 Task: Add Attachment from computer to Card Card0000000177 in Board Board0000000045 in Workspace WS0000000015 in Trello. Add Cover Purple to Card Card0000000177 in Board Board0000000045 in Workspace WS0000000015 in Trello. Add "Move Card To …" Button titled Button0000000177 to "top" of the list "To Do" to Card Card0000000177 in Board Board0000000045 in Workspace WS0000000015 in Trello. Add Description DS0000000177 to Card Card0000000177 in Board Board0000000045 in Workspace WS0000000015 in Trello. Add Comment CM0000000177 to Card Card0000000177 in Board Board0000000045 in Workspace WS0000000015 in Trello
Action: Mouse moved to (492, 71)
Screenshot: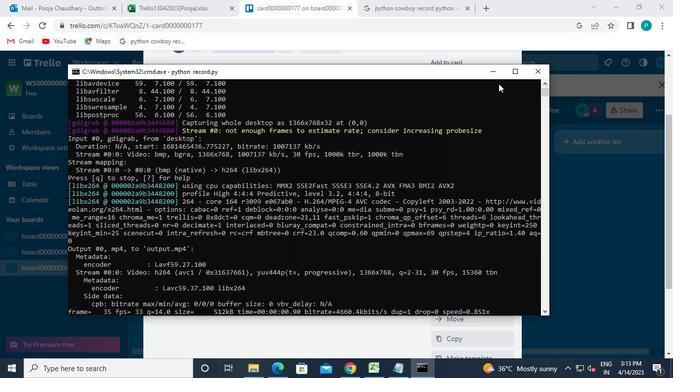 
Action: Mouse pressed left at (492, 71)
Screenshot: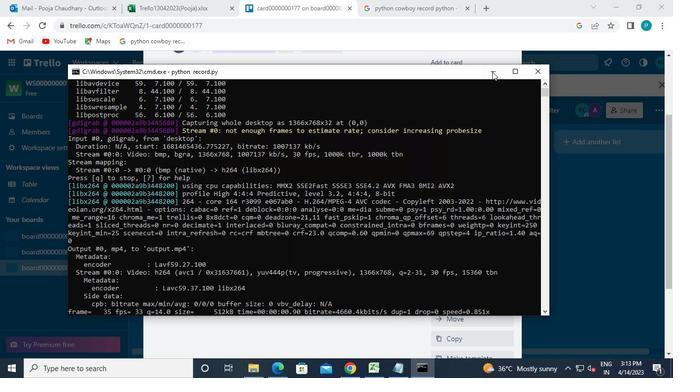 
Action: Mouse moved to (476, 160)
Screenshot: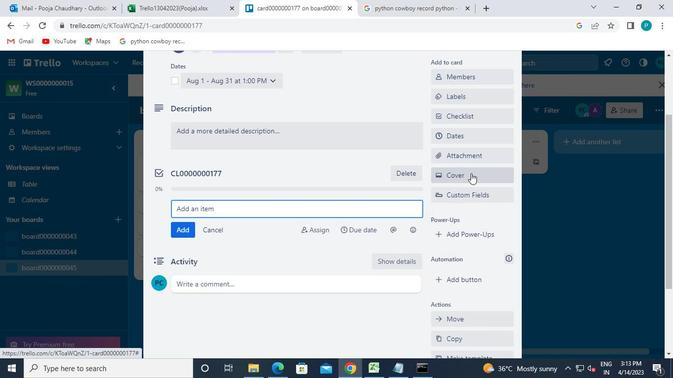 
Action: Mouse pressed left at (476, 160)
Screenshot: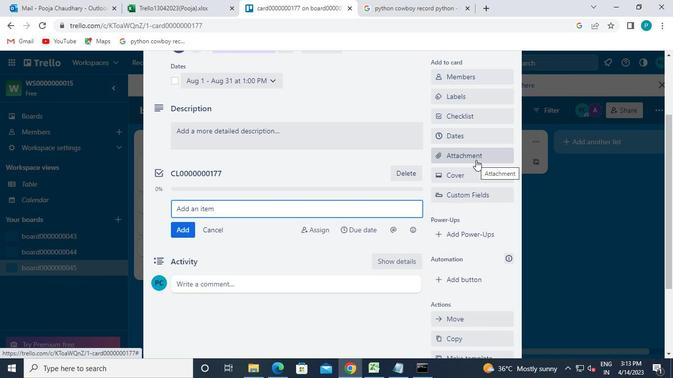 
Action: Mouse moved to (465, 99)
Screenshot: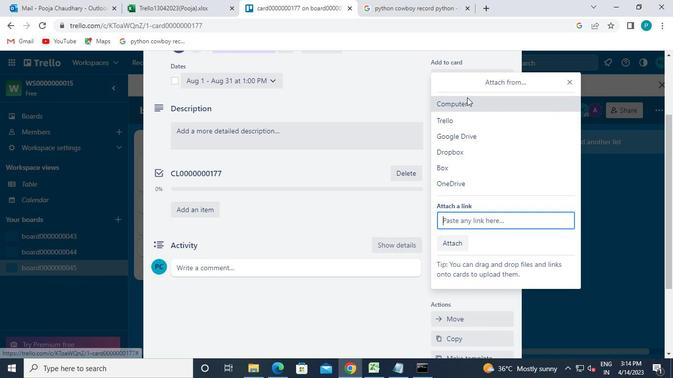 
Action: Mouse pressed left at (465, 99)
Screenshot: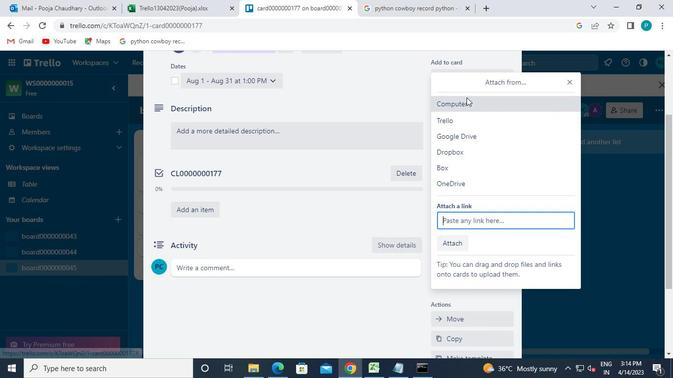 
Action: Mouse moved to (118, 73)
Screenshot: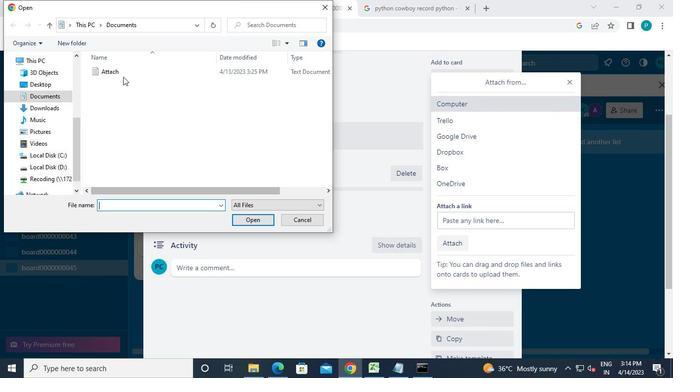 
Action: Mouse pressed left at (118, 73)
Screenshot: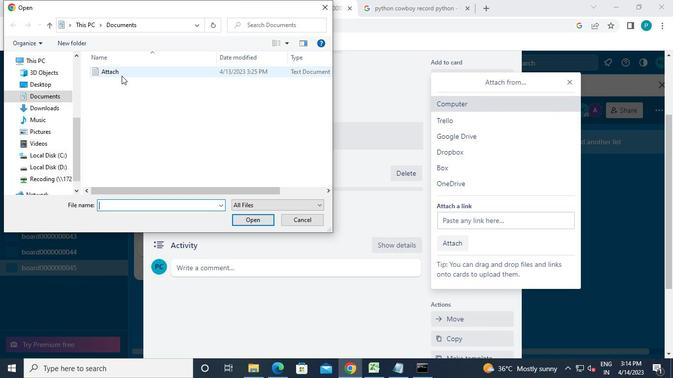 
Action: Mouse moved to (263, 219)
Screenshot: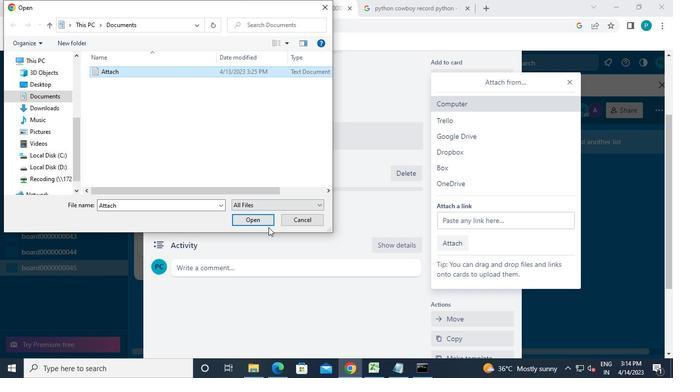 
Action: Mouse pressed left at (263, 219)
Screenshot: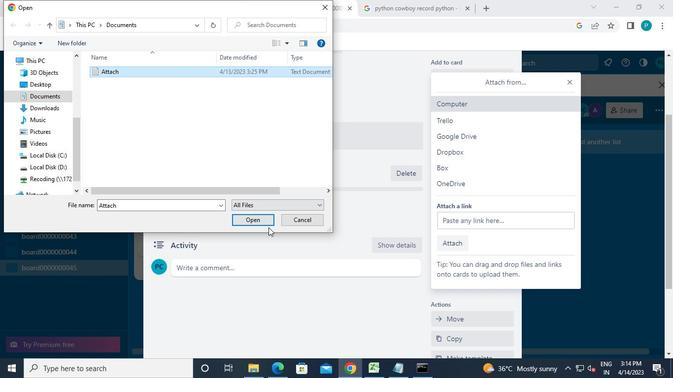 
Action: Mouse moved to (466, 175)
Screenshot: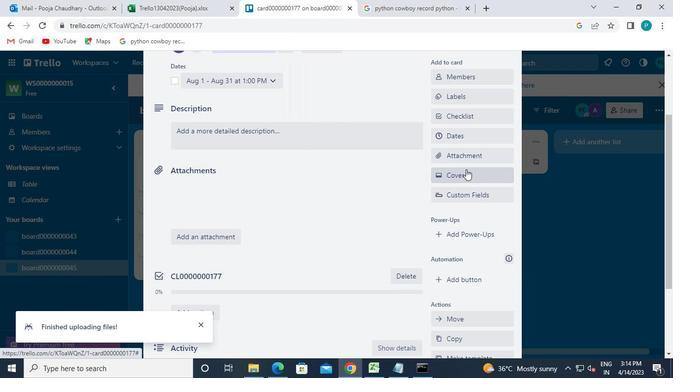 
Action: Mouse pressed left at (466, 175)
Screenshot: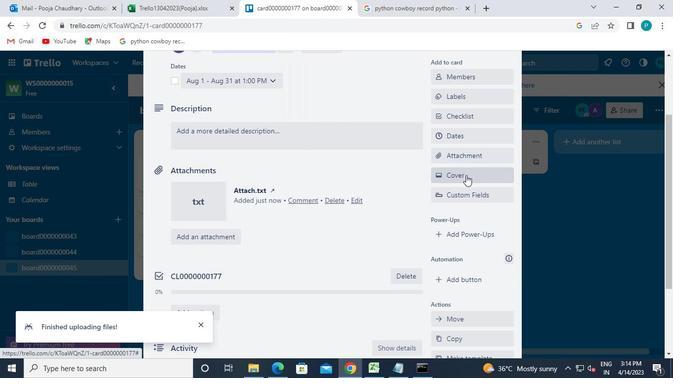 
Action: Mouse moved to (557, 166)
Screenshot: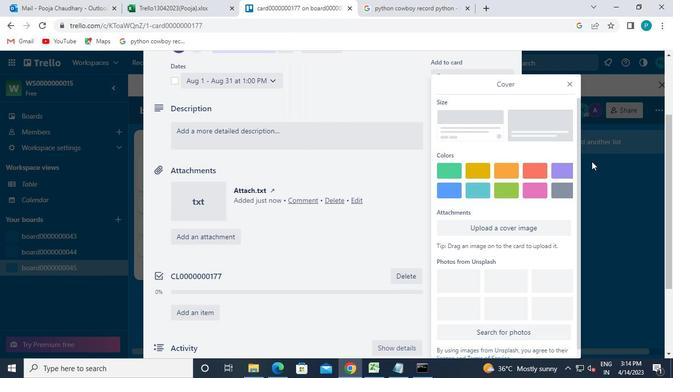 
Action: Mouse pressed left at (557, 166)
Screenshot: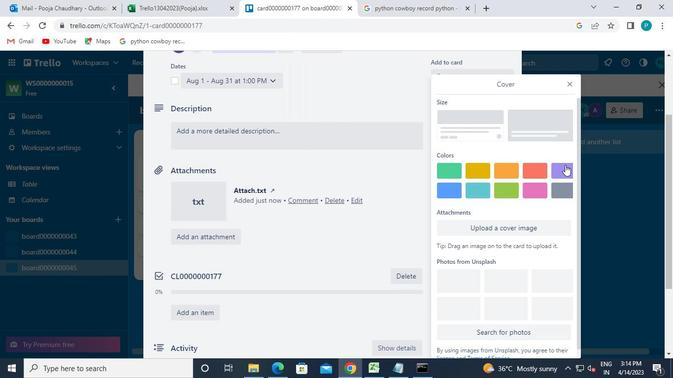 
Action: Mouse moved to (569, 88)
Screenshot: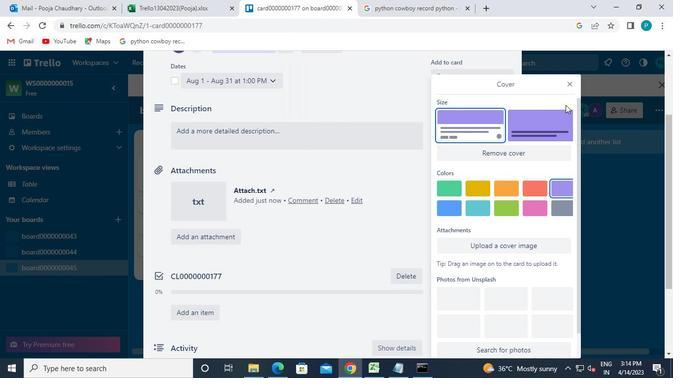 
Action: Mouse pressed left at (569, 88)
Screenshot: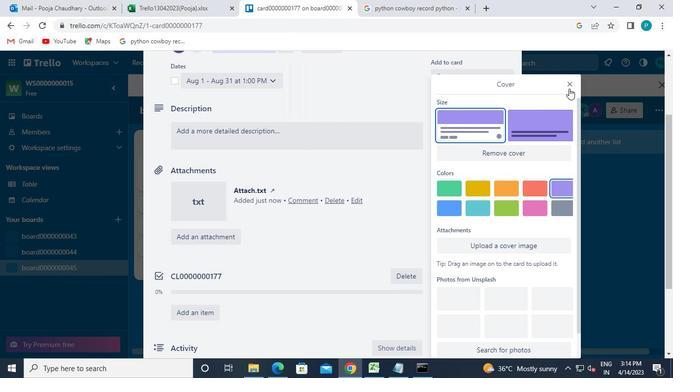 
Action: Mouse moved to (465, 209)
Screenshot: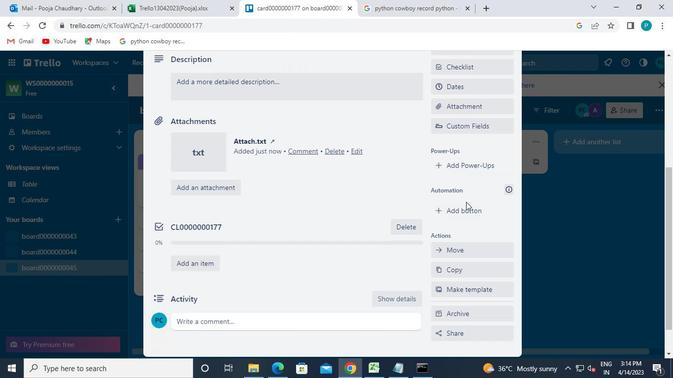 
Action: Mouse pressed left at (465, 209)
Screenshot: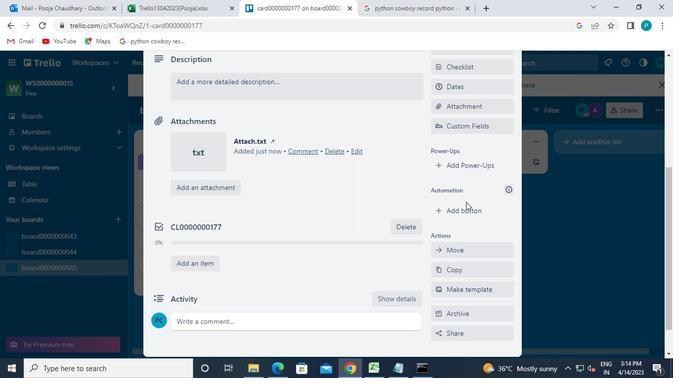 
Action: Mouse moved to (468, 130)
Screenshot: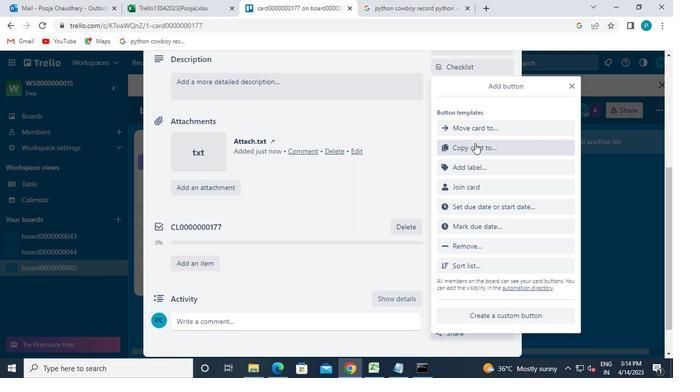 
Action: Mouse pressed left at (468, 130)
Screenshot: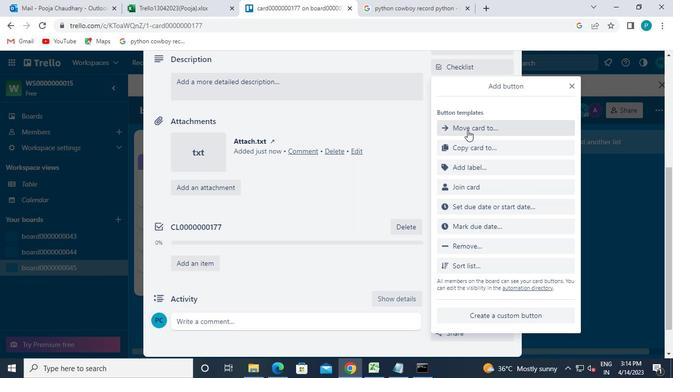 
Action: Mouse moved to (472, 127)
Screenshot: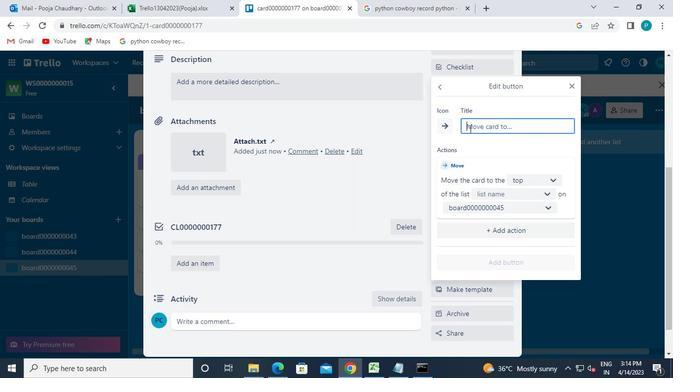 
Action: Mouse pressed left at (472, 127)
Screenshot: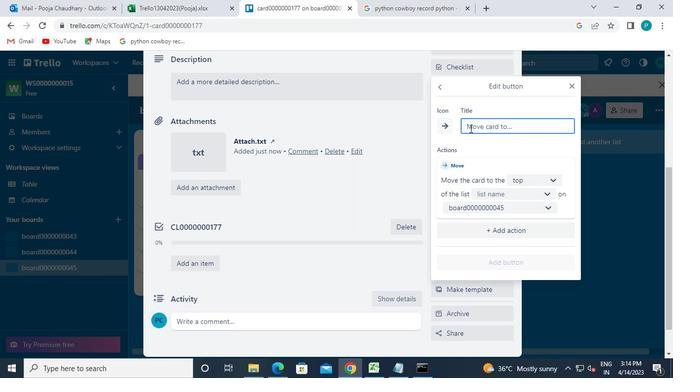 
Action: Keyboard b
Screenshot: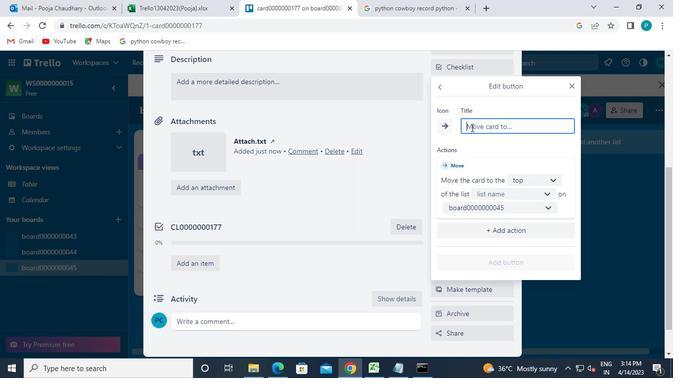 
Action: Keyboard u
Screenshot: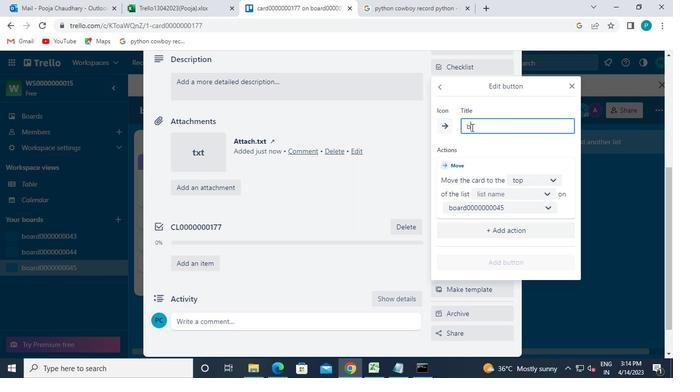 
Action: Keyboard t
Screenshot: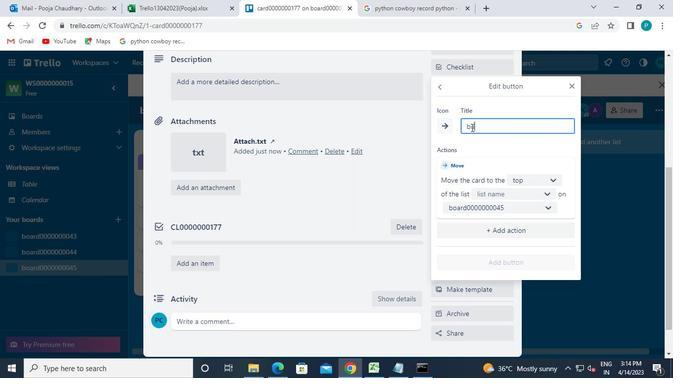 
Action: Keyboard t
Screenshot: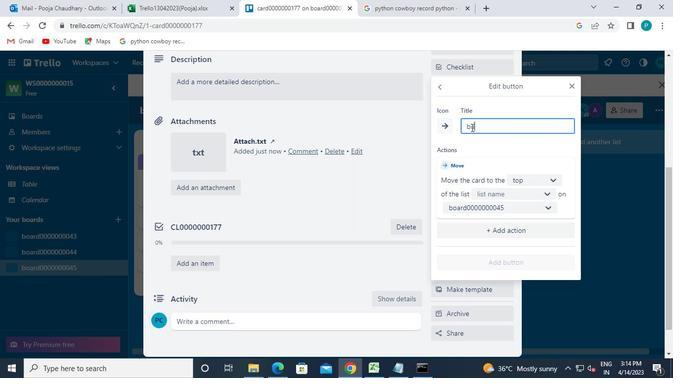 
Action: Keyboard o
Screenshot: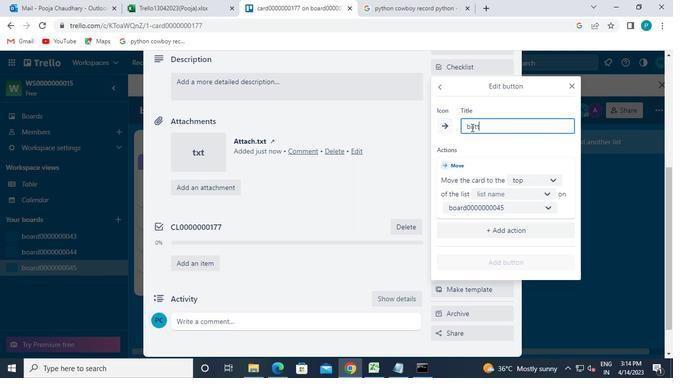 
Action: Keyboard n
Screenshot: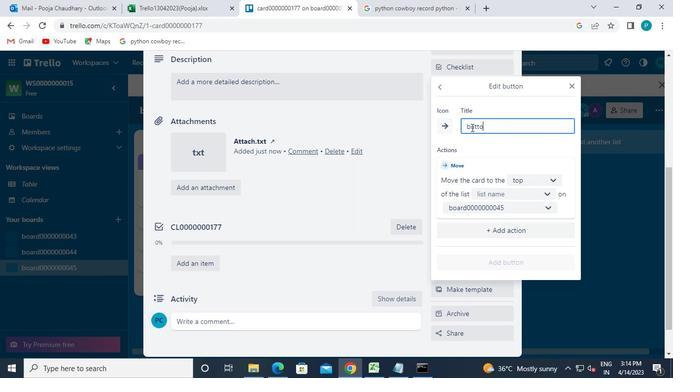 
Action: Keyboard 0
Screenshot: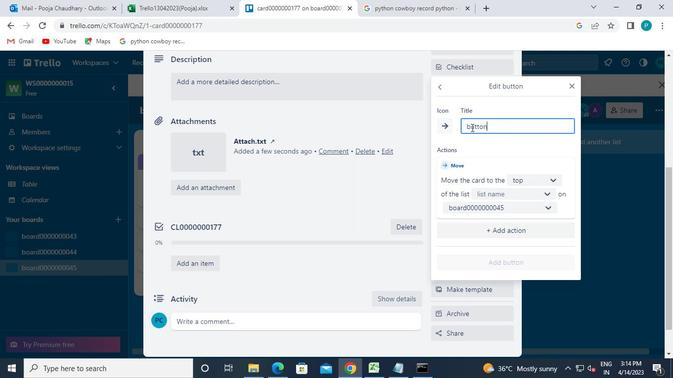
Action: Keyboard 0
Screenshot: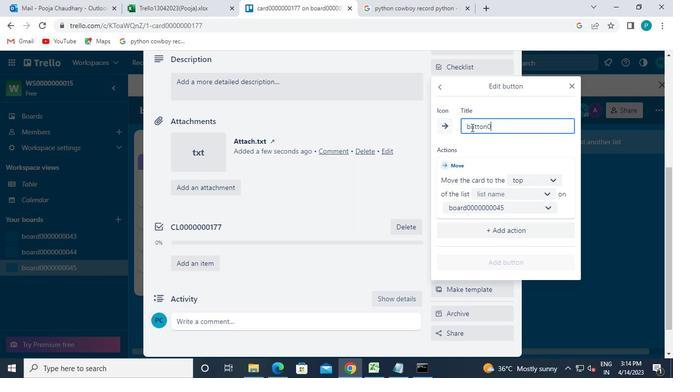 
Action: Keyboard 0
Screenshot: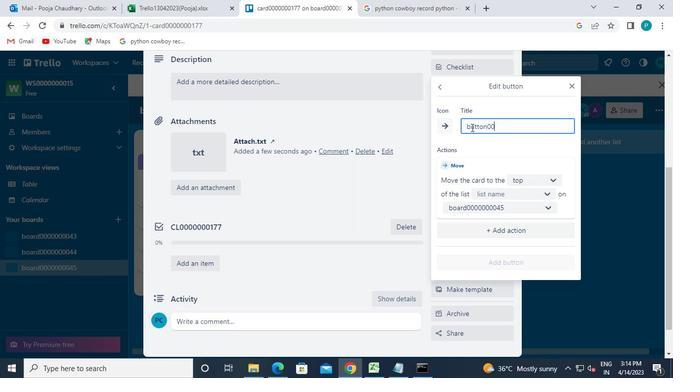 
Action: Keyboard 0
Screenshot: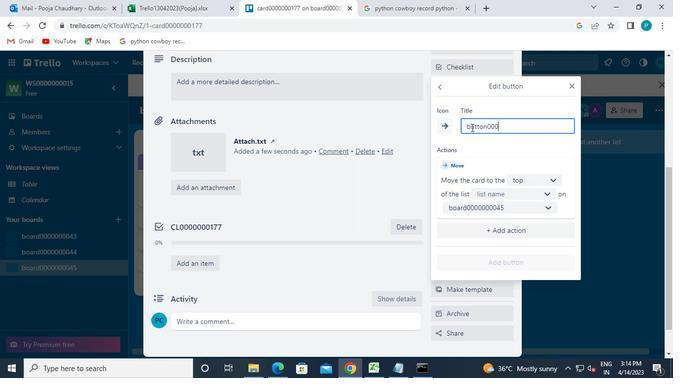 
Action: Keyboard 0
Screenshot: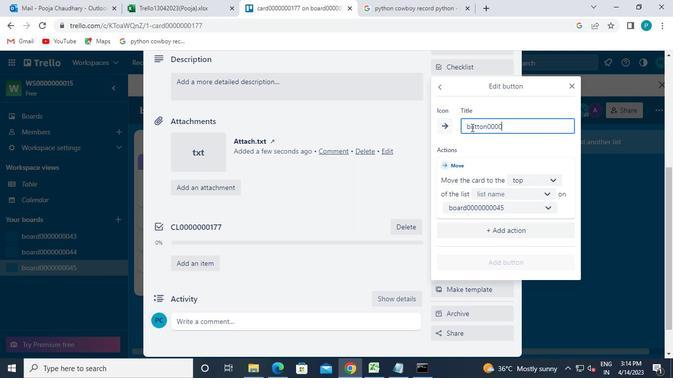 
Action: Keyboard 0
Screenshot: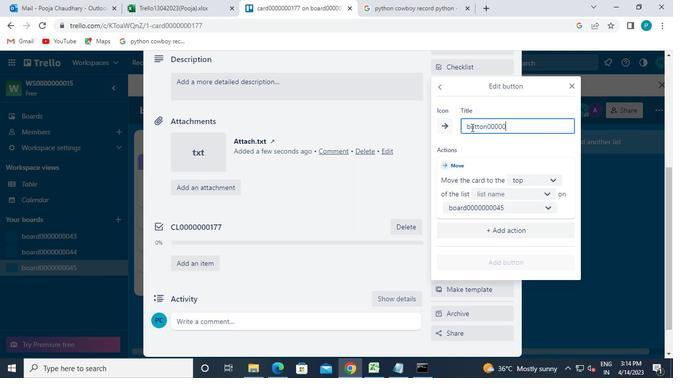 
Action: Keyboard 0
Screenshot: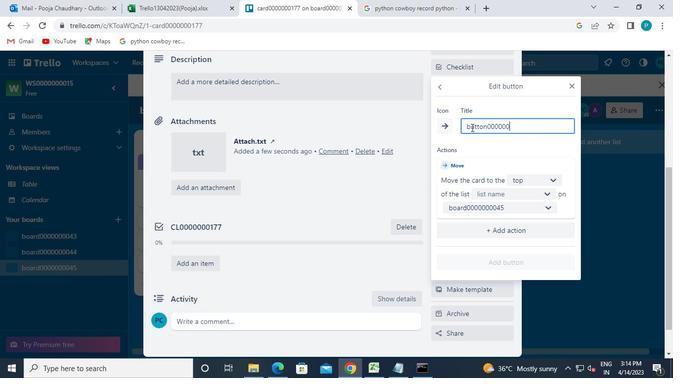 
Action: Keyboard 1
Screenshot: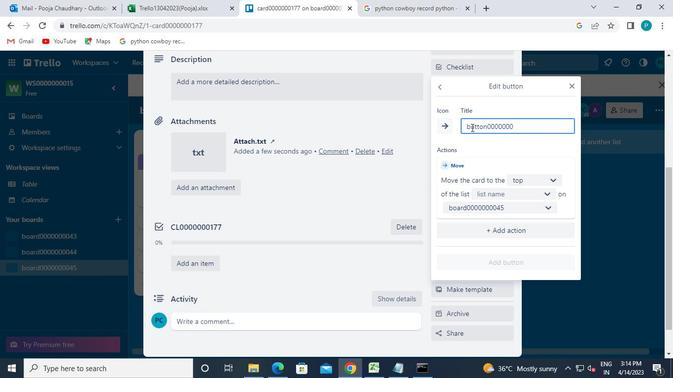 
Action: Keyboard 7
Screenshot: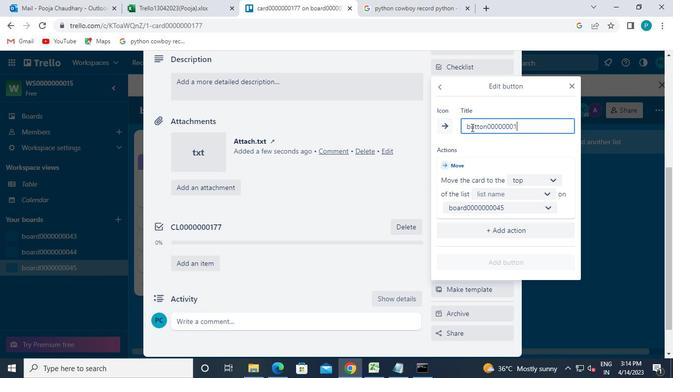 
Action: Keyboard 7
Screenshot: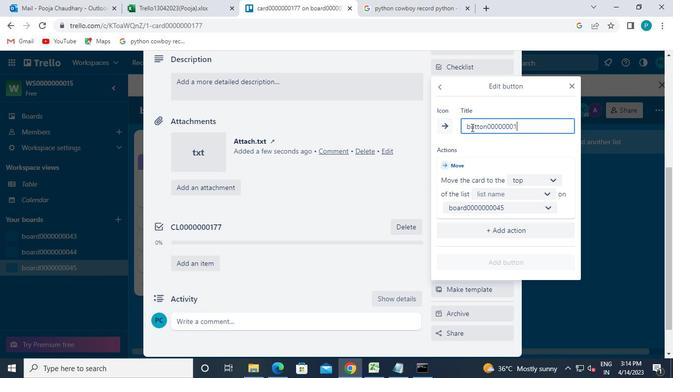 
Action: Mouse moved to (527, 183)
Screenshot: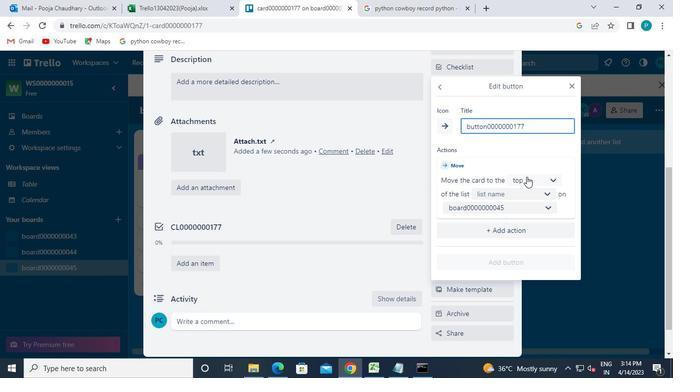 
Action: Mouse pressed left at (527, 183)
Screenshot: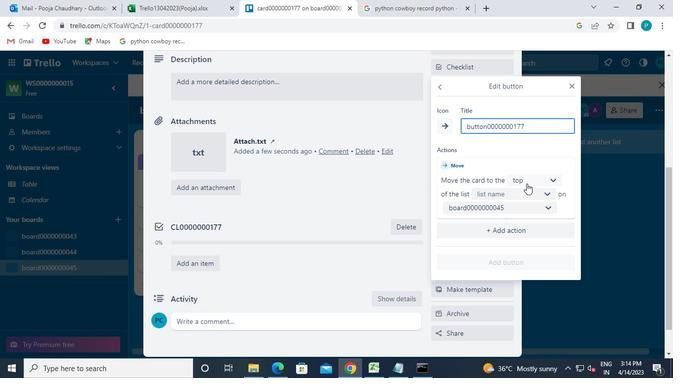 
Action: Mouse moved to (531, 197)
Screenshot: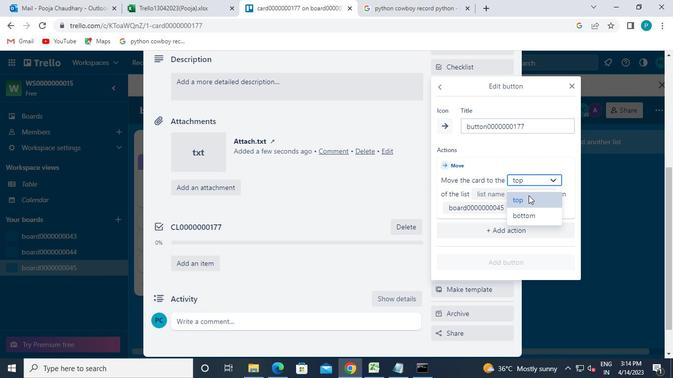 
Action: Mouse pressed left at (531, 197)
Screenshot: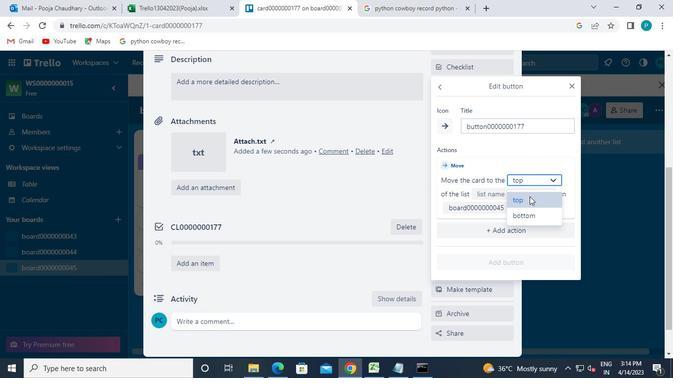 
Action: Mouse moved to (499, 189)
Screenshot: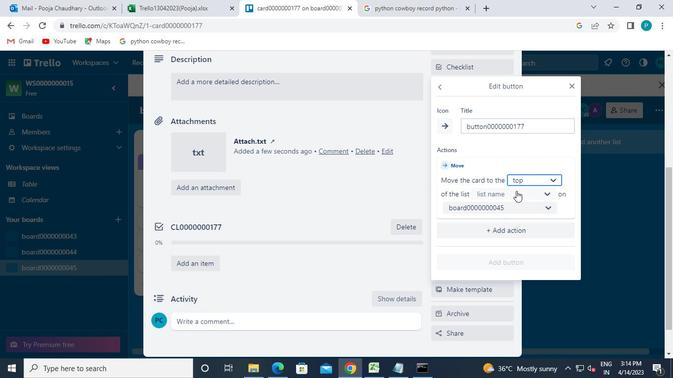 
Action: Mouse pressed left at (499, 189)
Screenshot: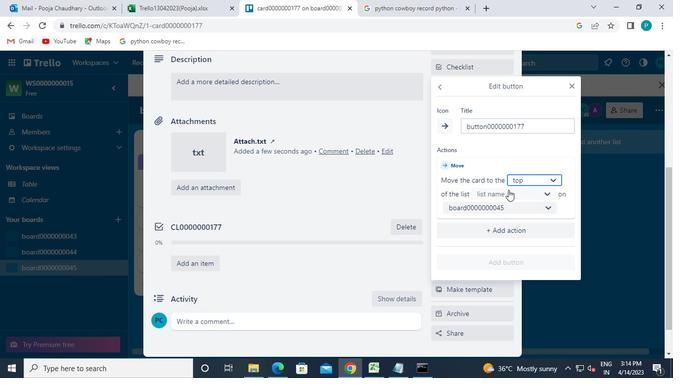 
Action: Mouse moved to (509, 215)
Screenshot: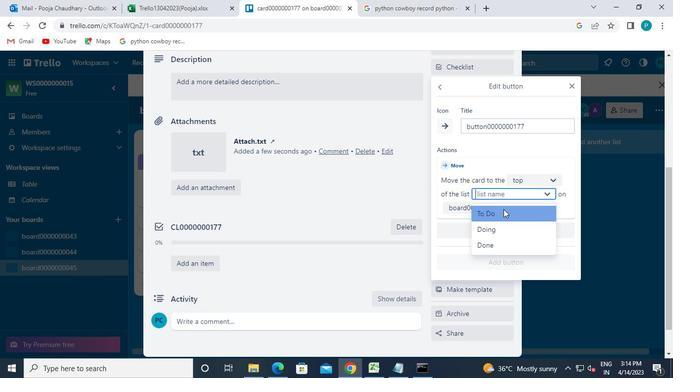 
Action: Mouse pressed left at (509, 215)
Screenshot: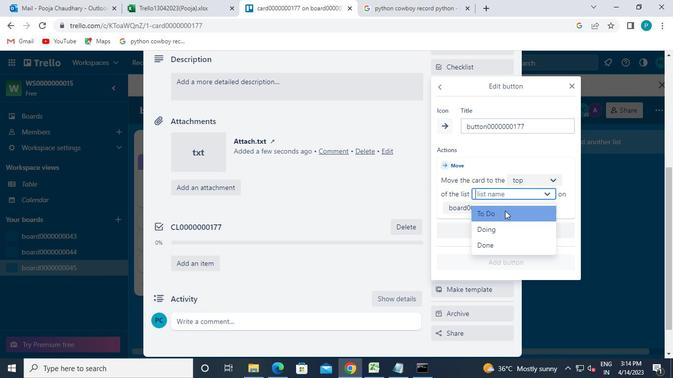 
Action: Mouse moved to (514, 257)
Screenshot: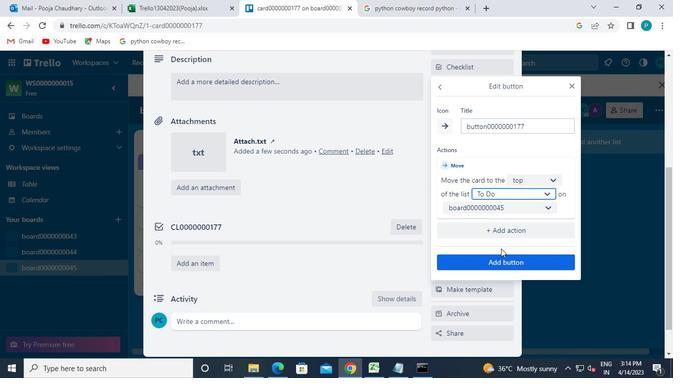 
Action: Mouse pressed left at (514, 257)
Screenshot: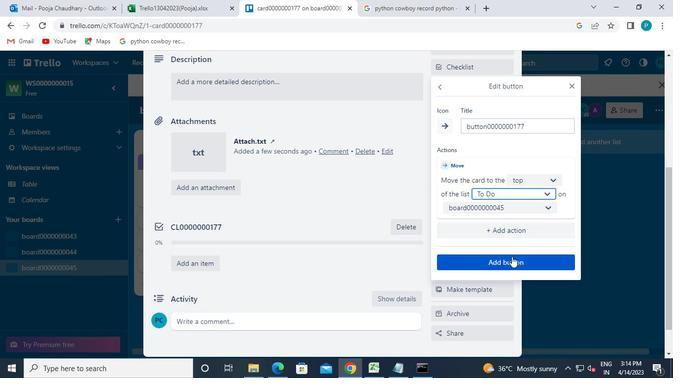 
Action: Mouse moved to (260, 180)
Screenshot: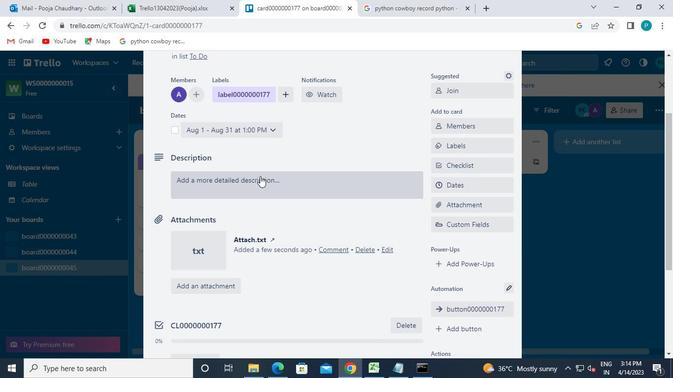 
Action: Mouse pressed left at (260, 180)
Screenshot: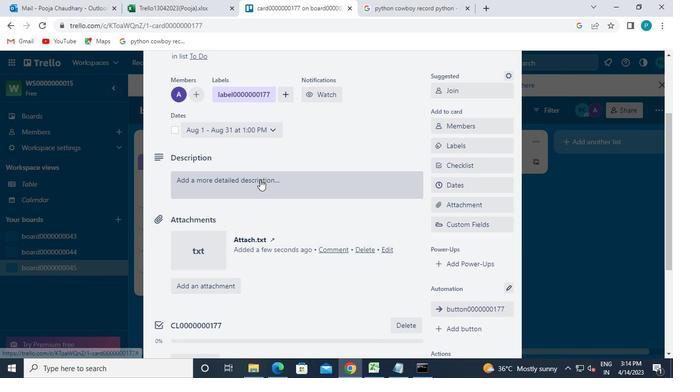 
Action: Mouse moved to (259, 180)
Screenshot: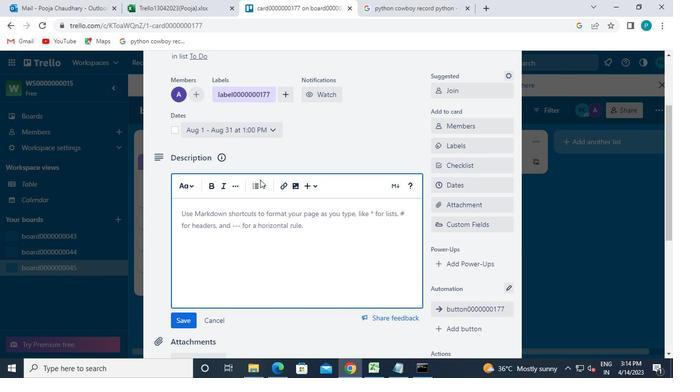
Action: Keyboard Key.caps_lock
Screenshot: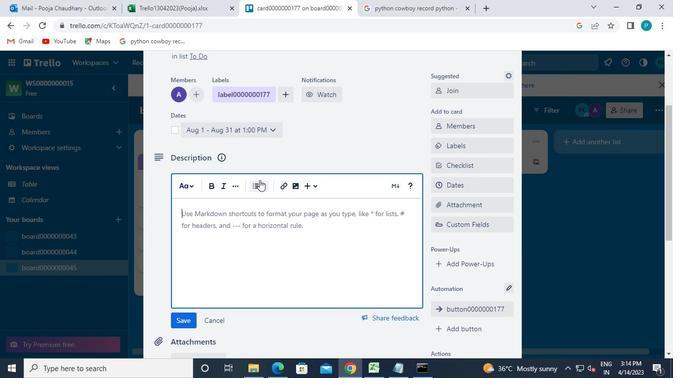 
Action: Keyboard d
Screenshot: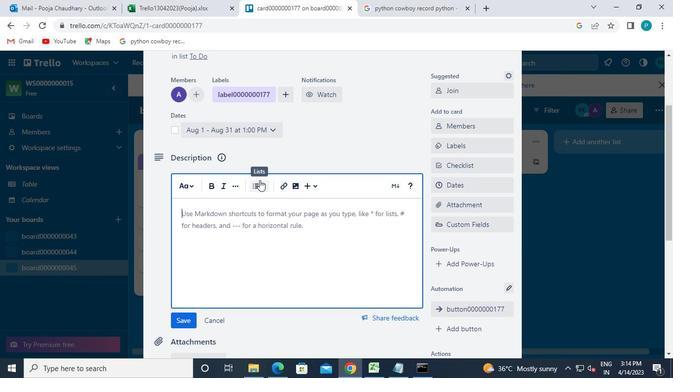 
Action: Keyboard s
Screenshot: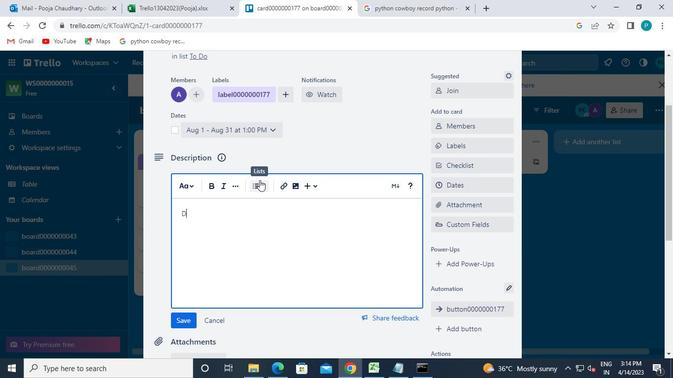 
Action: Keyboard 0
Screenshot: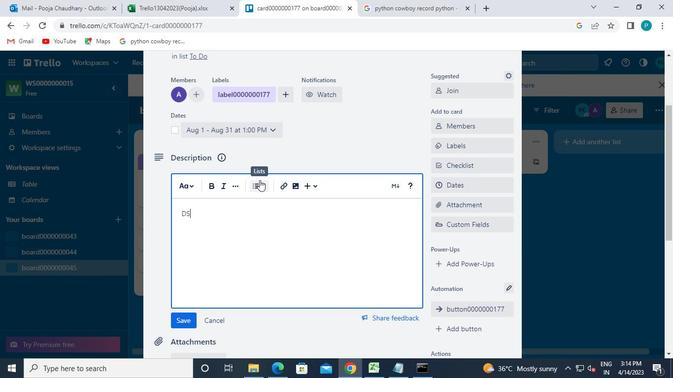 
Action: Keyboard 0
Screenshot: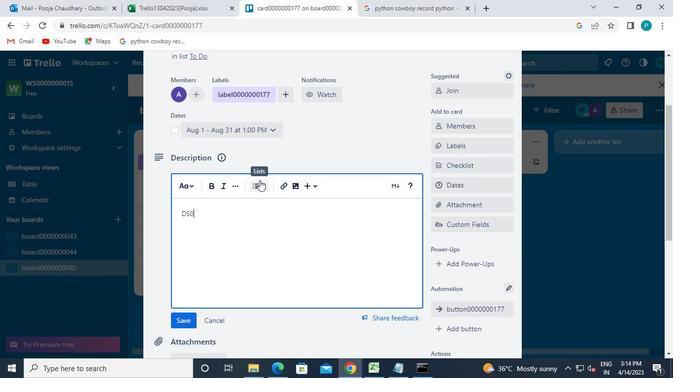 
Action: Keyboard 0
Screenshot: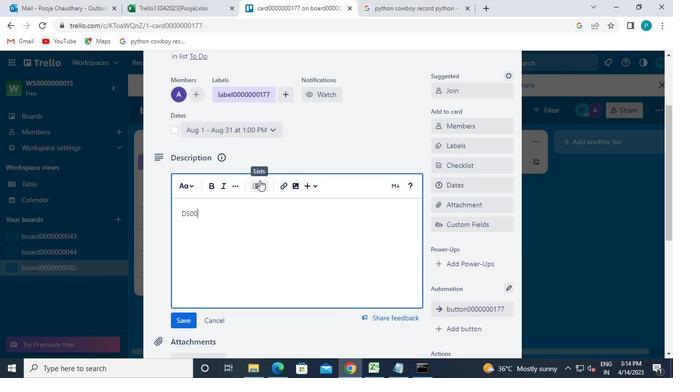 
Action: Keyboard 0
Screenshot: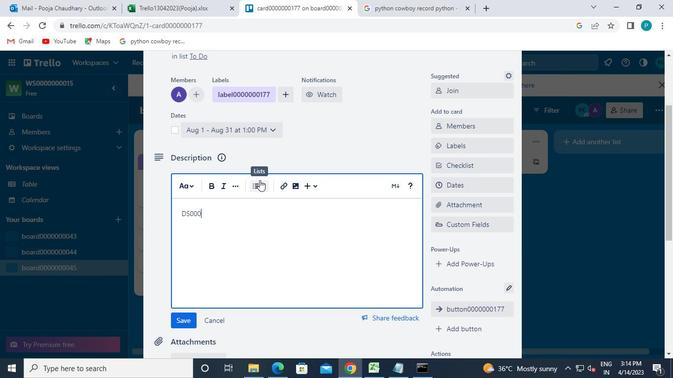 
Action: Keyboard 0
Screenshot: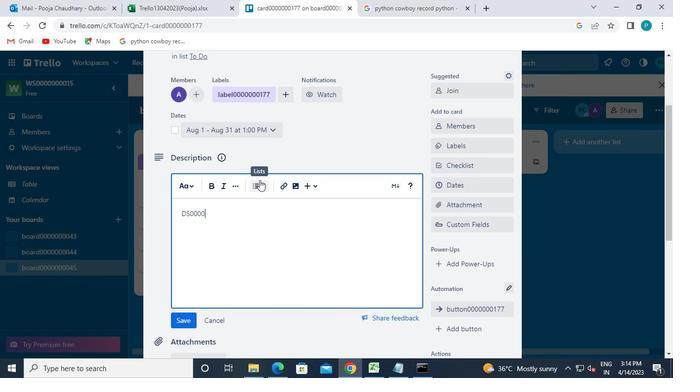 
Action: Keyboard 0
Screenshot: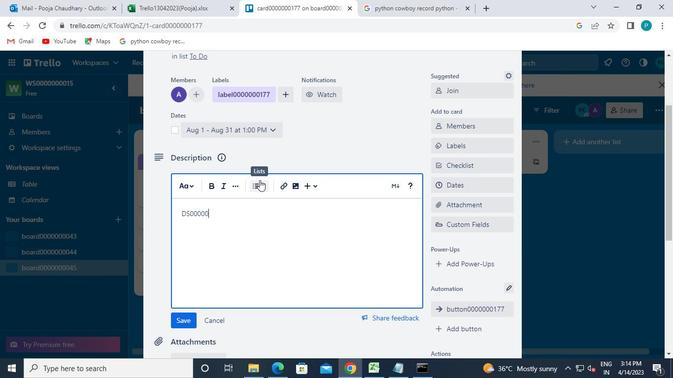 
Action: Keyboard 0
Screenshot: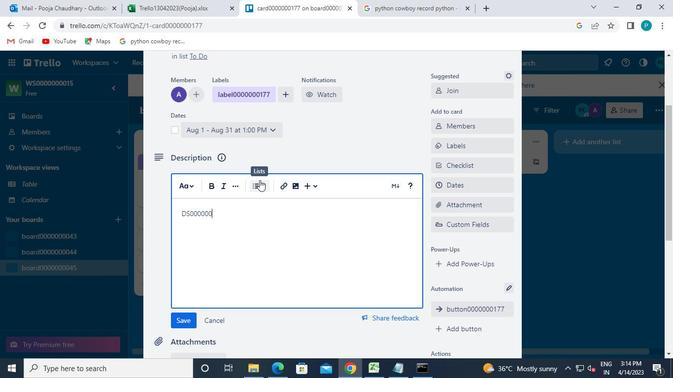 
Action: Keyboard 1
Screenshot: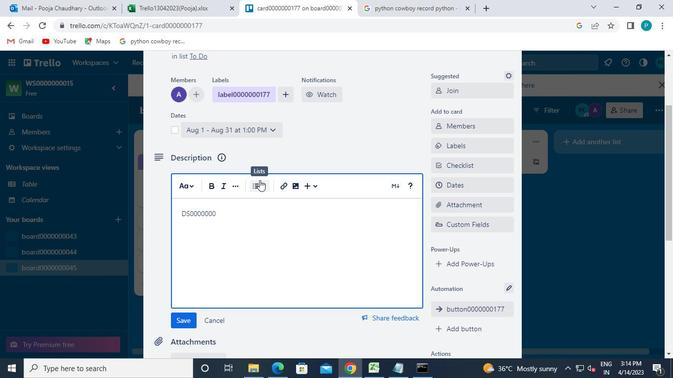 
Action: Keyboard 7
Screenshot: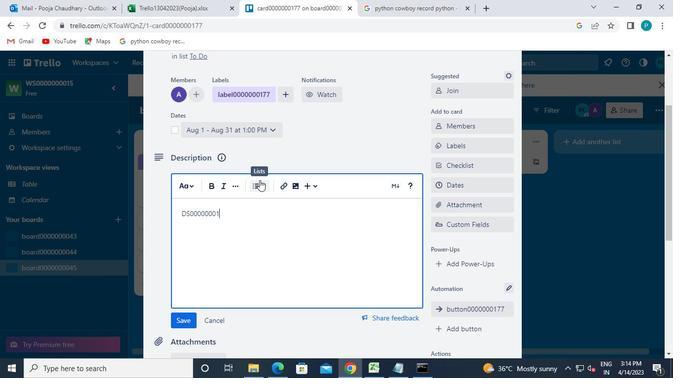 
Action: Keyboard 7
Screenshot: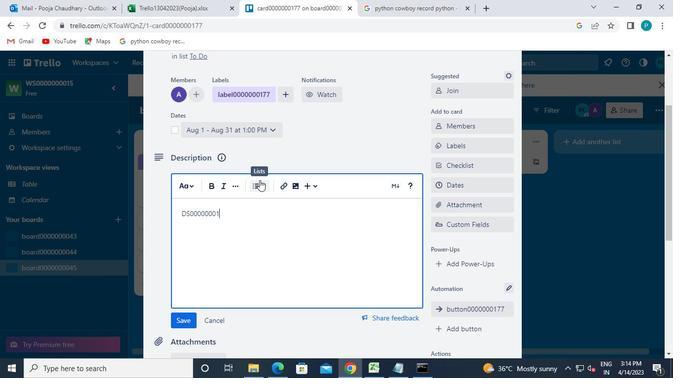 
Action: Mouse moved to (174, 319)
Screenshot: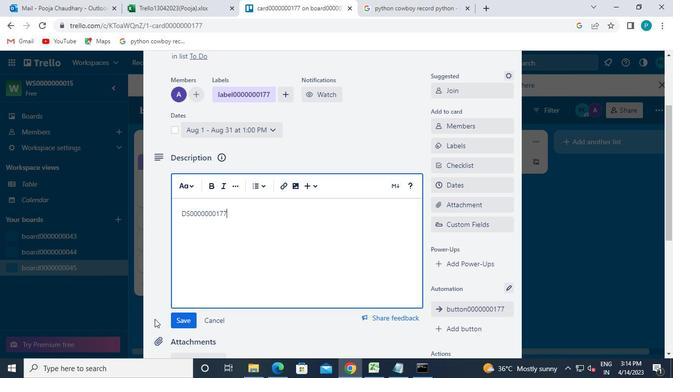 
Action: Mouse pressed left at (174, 319)
Screenshot: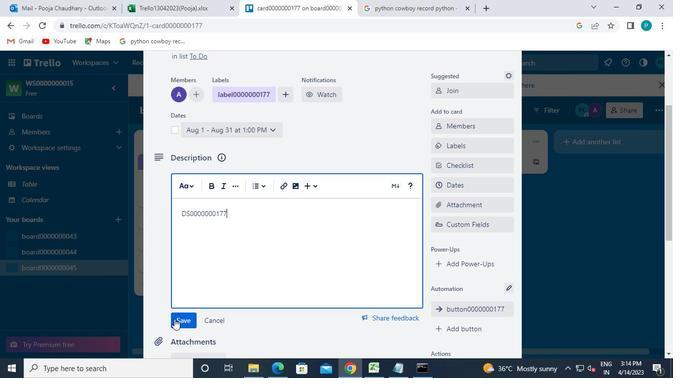 
Action: Mouse moved to (195, 240)
Screenshot: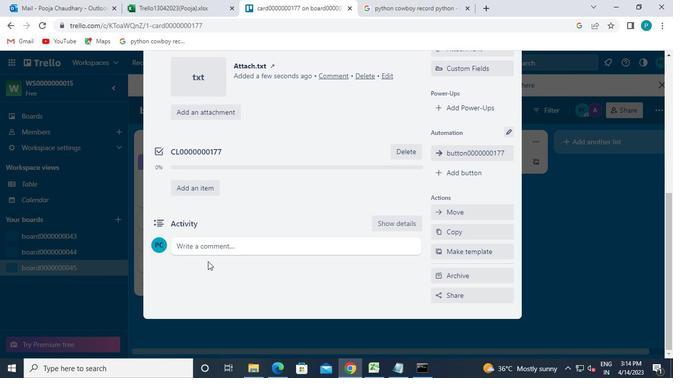
Action: Mouse pressed left at (195, 240)
Screenshot: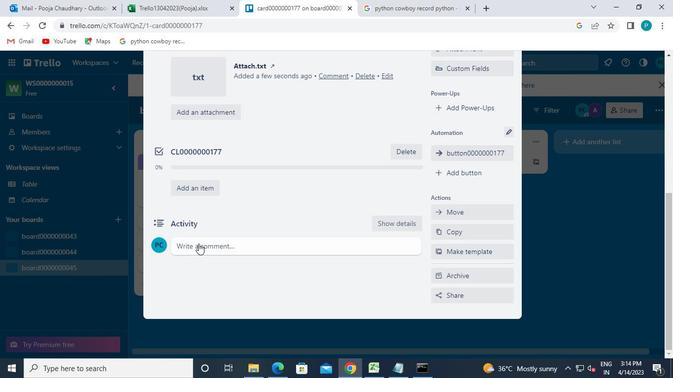 
Action: Keyboard c
Screenshot: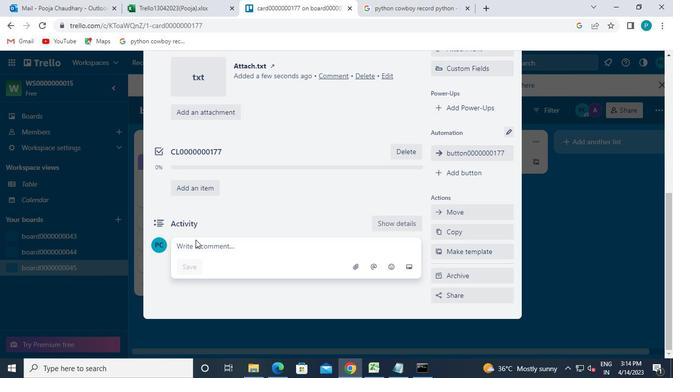 
Action: Keyboard m
Screenshot: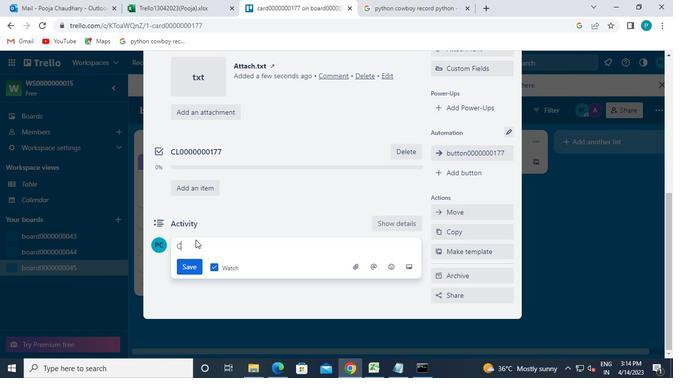 
Action: Keyboard 0
Screenshot: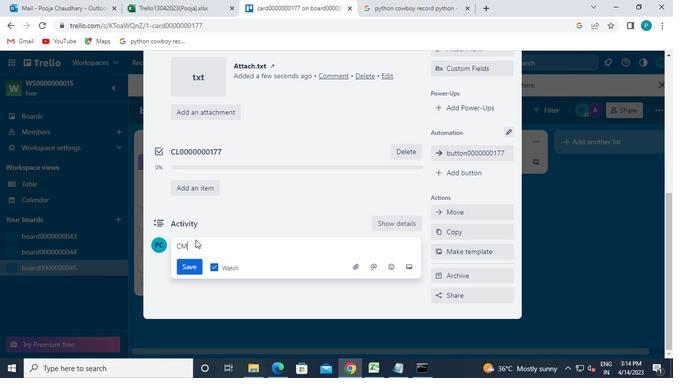 
Action: Keyboard 0
Screenshot: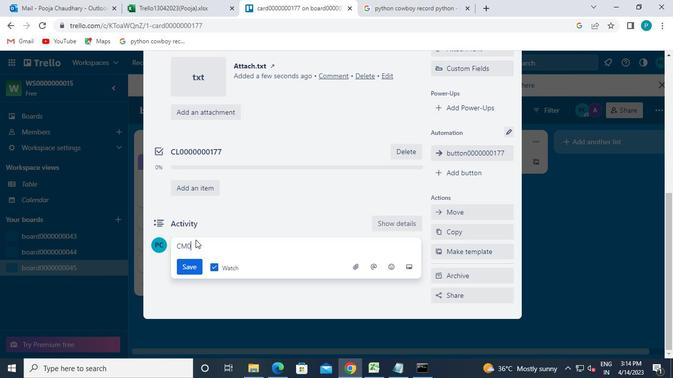 
Action: Keyboard 0
Screenshot: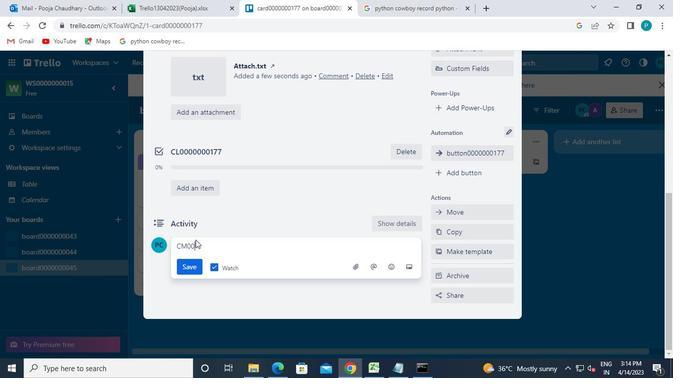 
Action: Keyboard 0
Screenshot: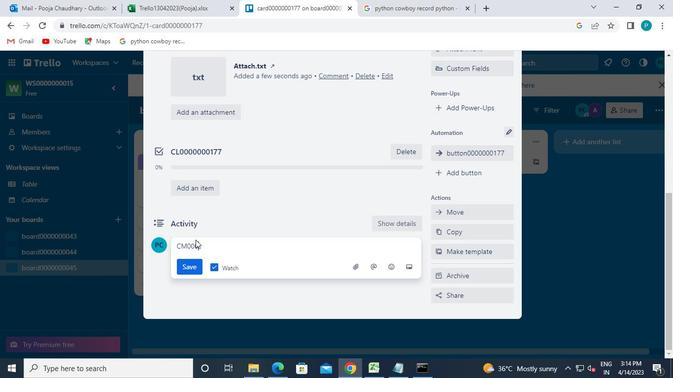 
Action: Keyboard 0
Screenshot: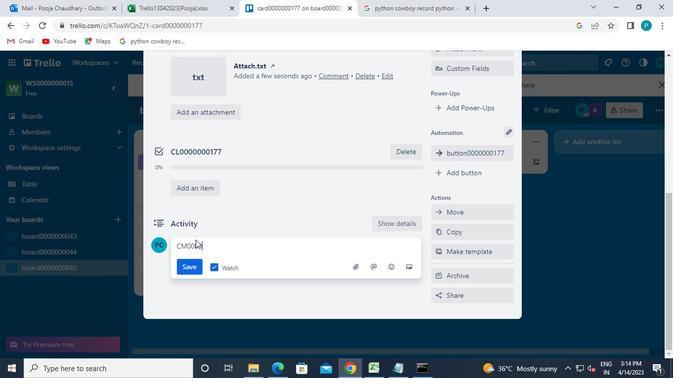 
Action: Keyboard 0
Screenshot: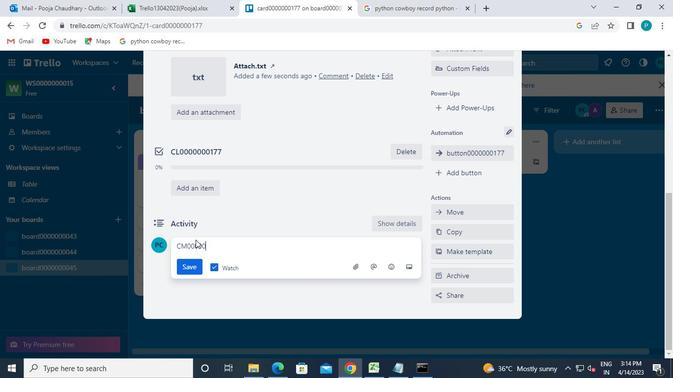 
Action: Keyboard 0
Screenshot: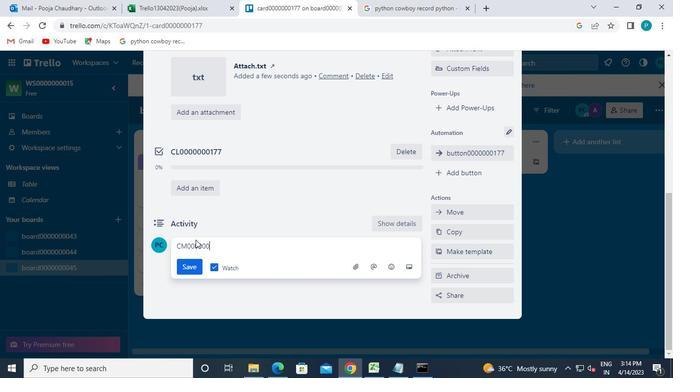
Action: Keyboard 1
Screenshot: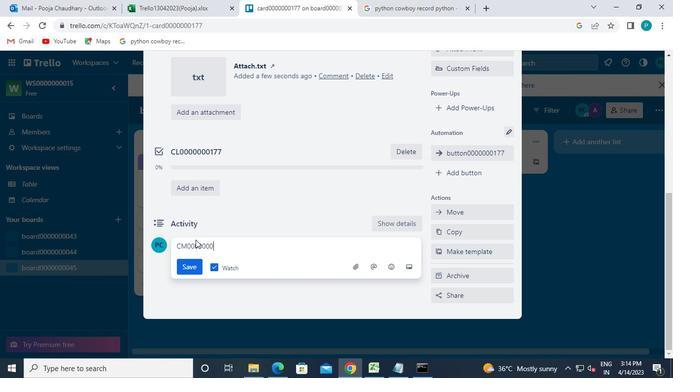 
Action: Keyboard 7
Screenshot: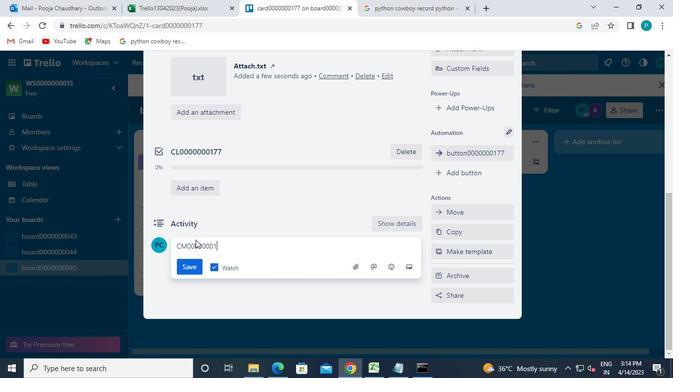 
Action: Keyboard 7
Screenshot: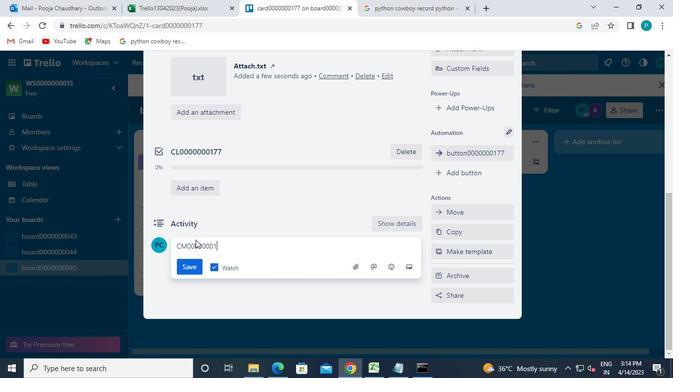
Action: Mouse moved to (190, 269)
Screenshot: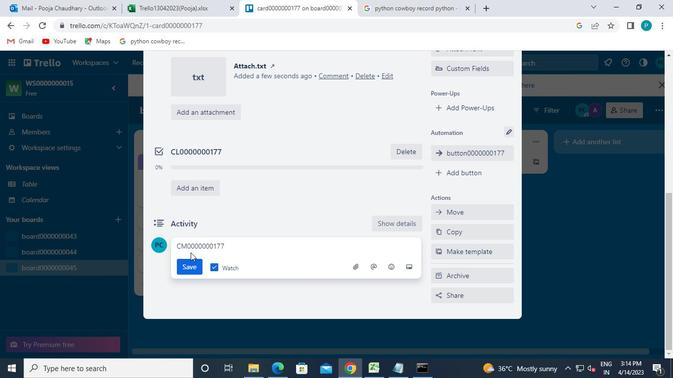 
Action: Mouse pressed left at (190, 269)
Screenshot: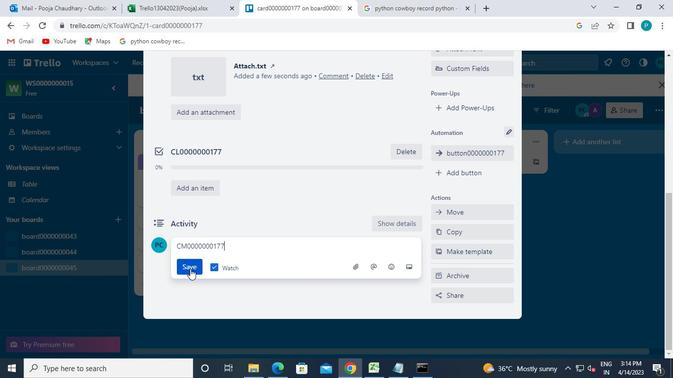
Action: Mouse moved to (468, 300)
Screenshot: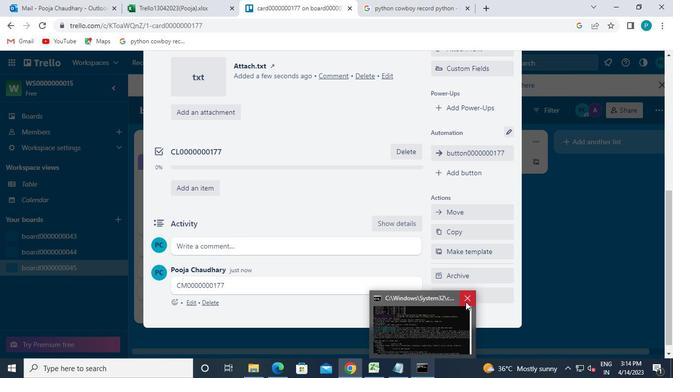 
Action: Mouse pressed left at (468, 300)
Screenshot: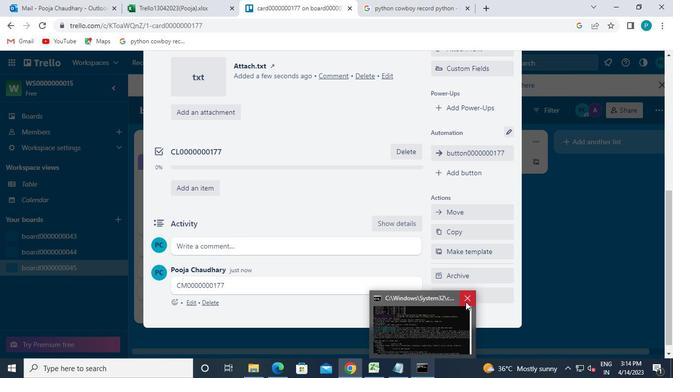 
Action: Mouse moved to (469, 302)
Screenshot: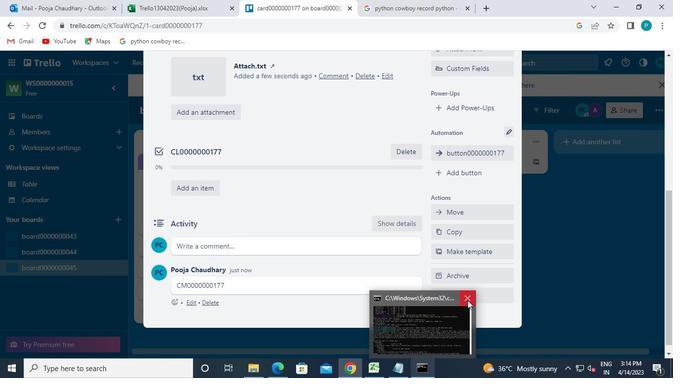 
